 Task: Toggle the ignore rebase warning option in the git.
Action: Mouse moved to (21, 654)
Screenshot: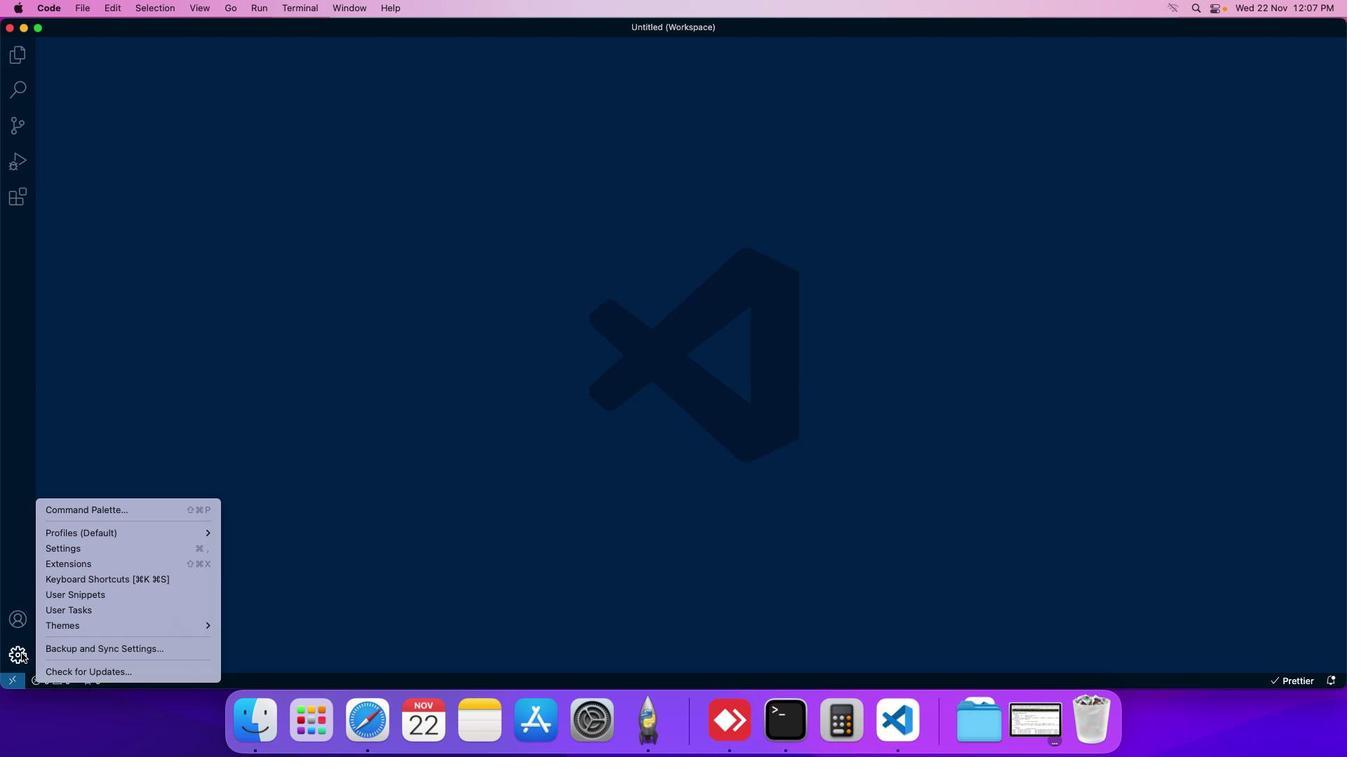 
Action: Mouse pressed left at (21, 654)
Screenshot: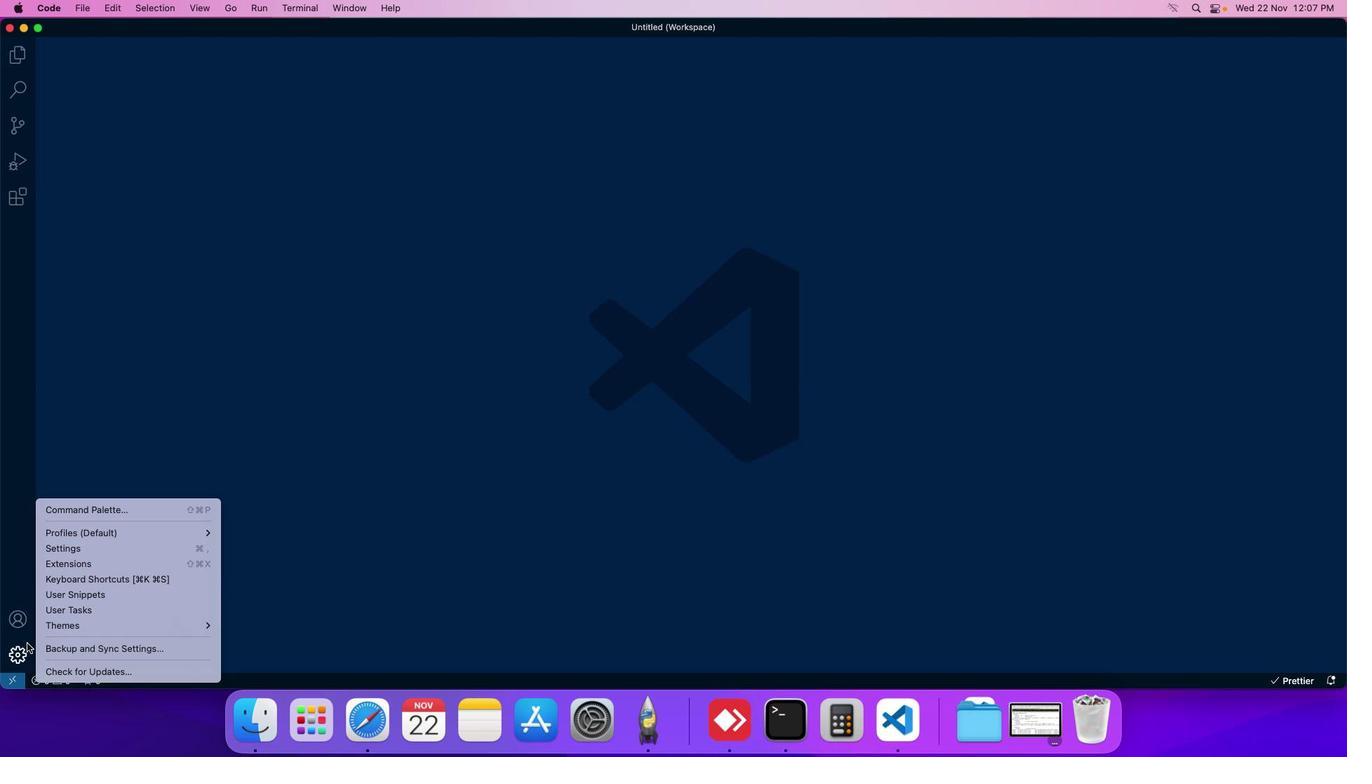 
Action: Mouse moved to (70, 550)
Screenshot: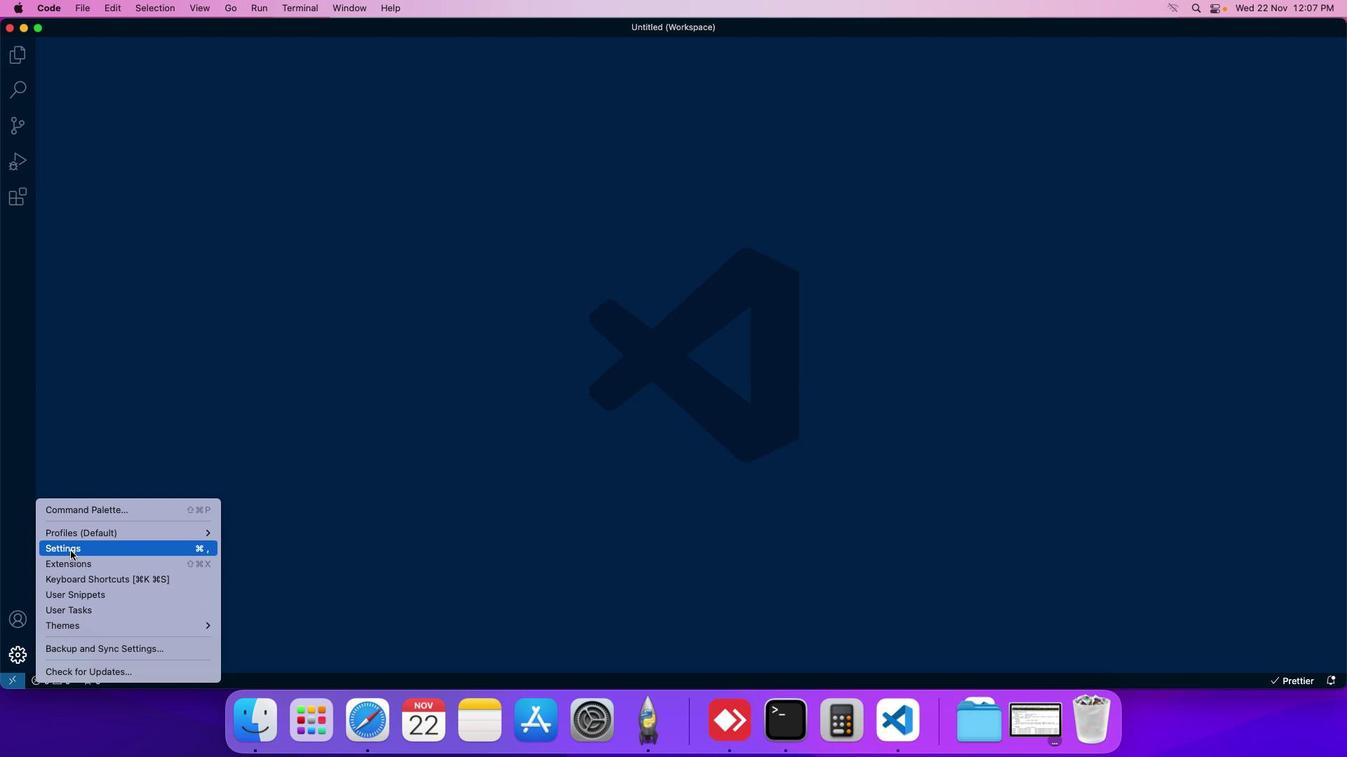 
Action: Mouse pressed left at (70, 550)
Screenshot: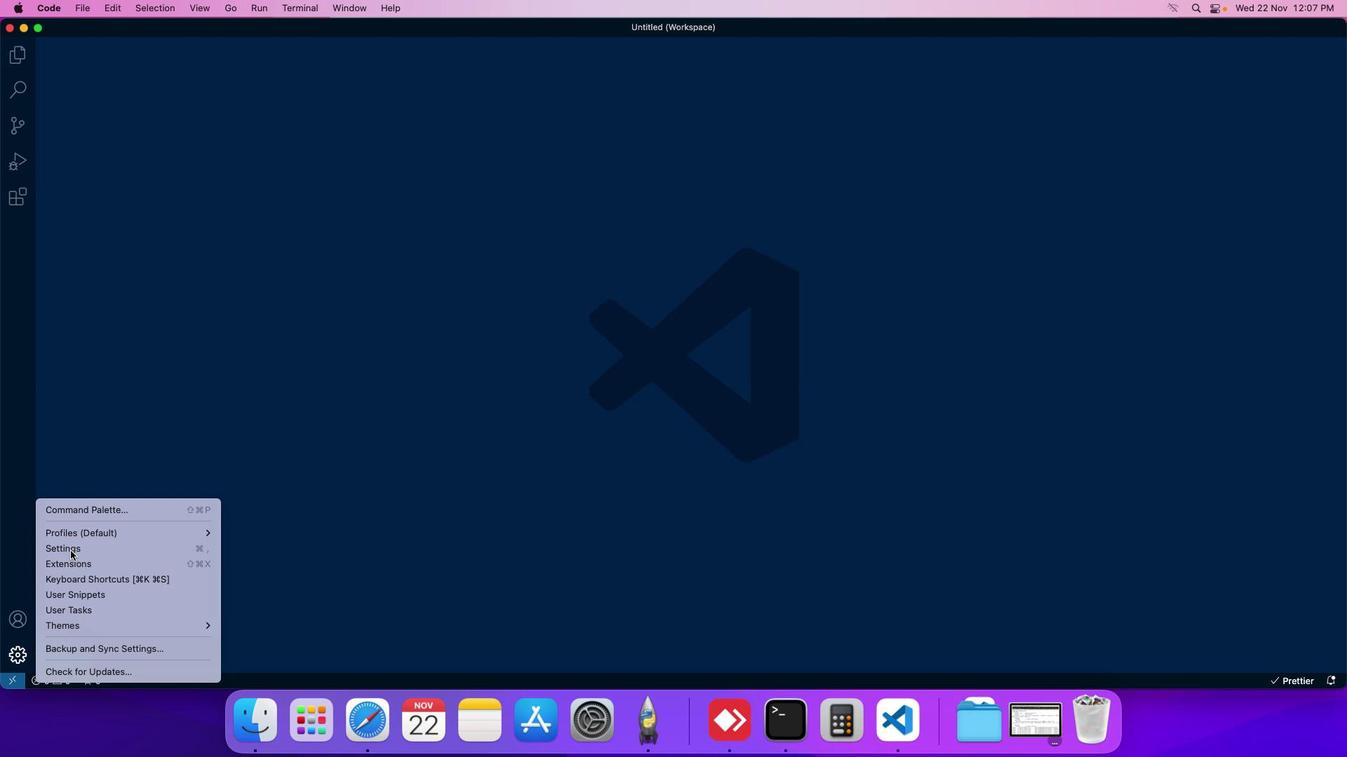 
Action: Mouse moved to (329, 117)
Screenshot: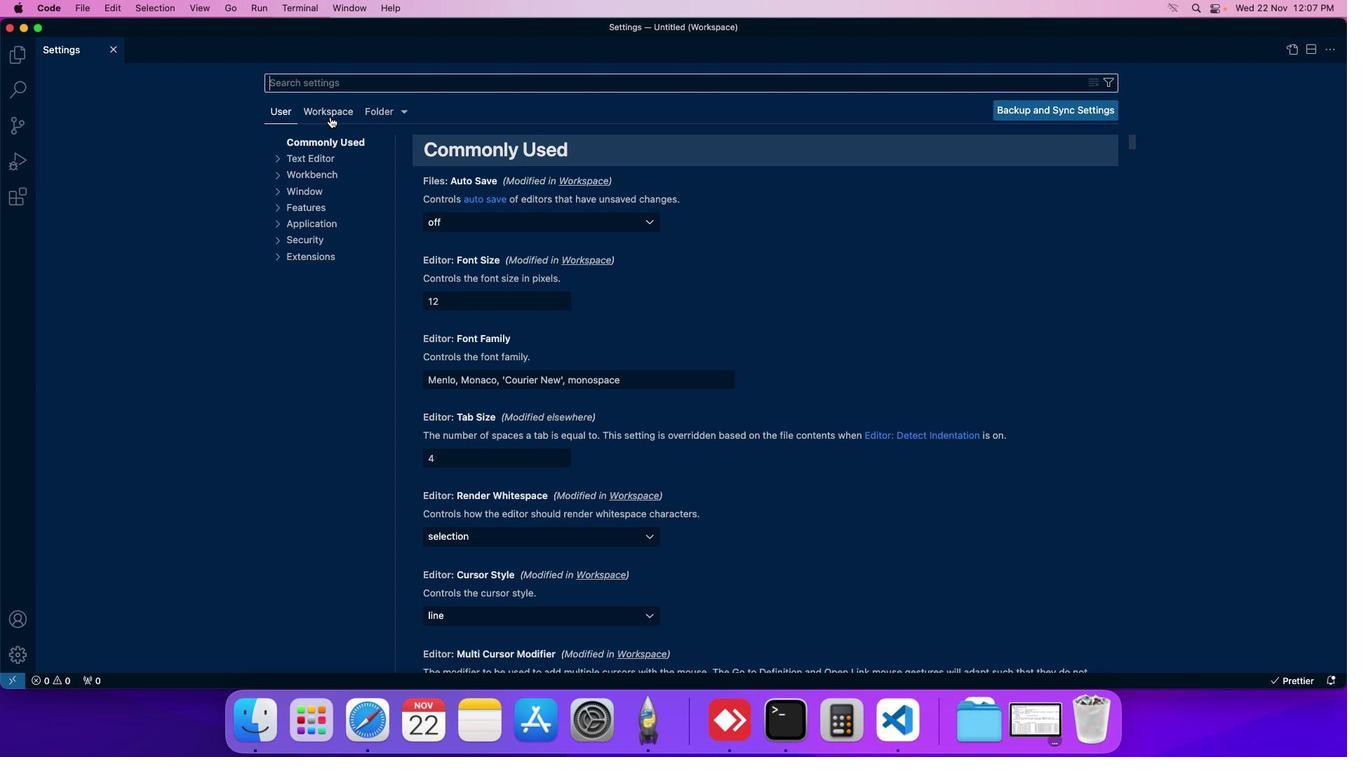 
Action: Mouse pressed left at (329, 117)
Screenshot: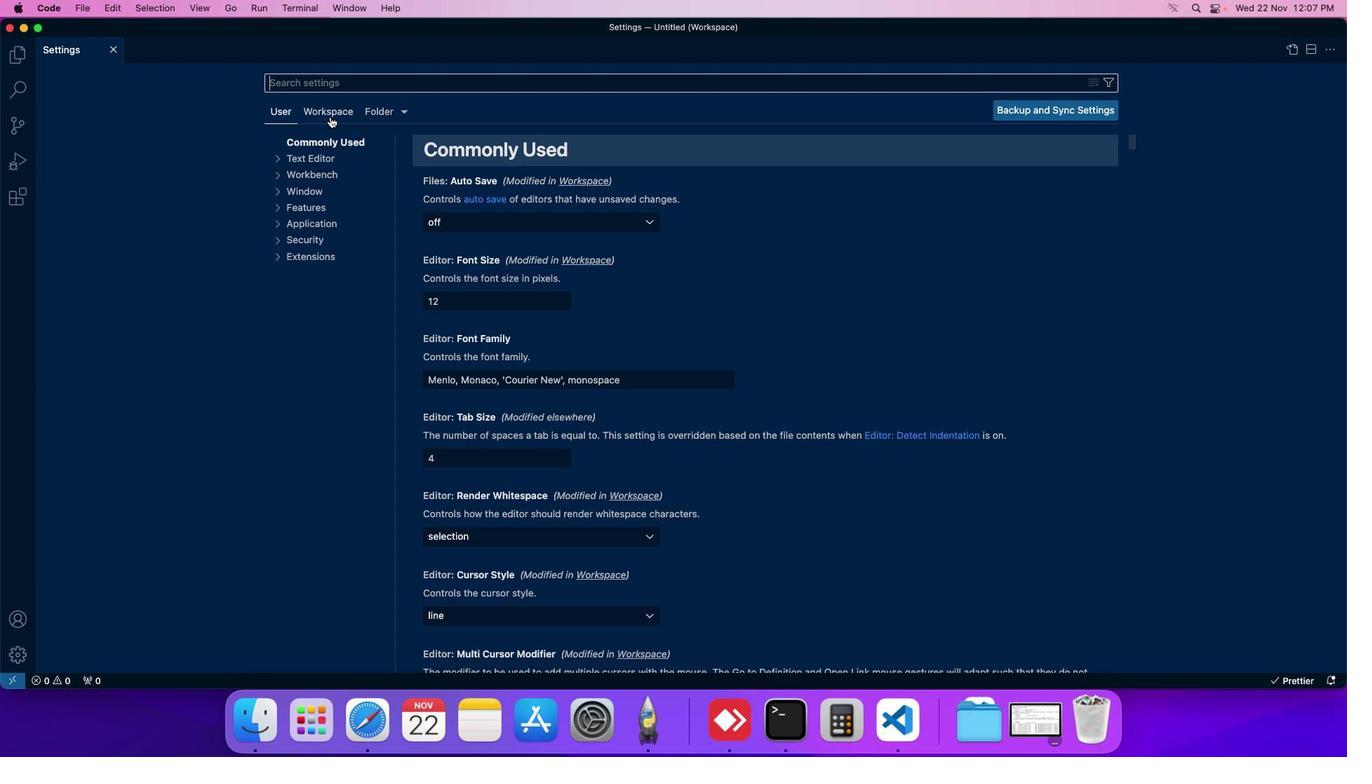 
Action: Mouse moved to (322, 238)
Screenshot: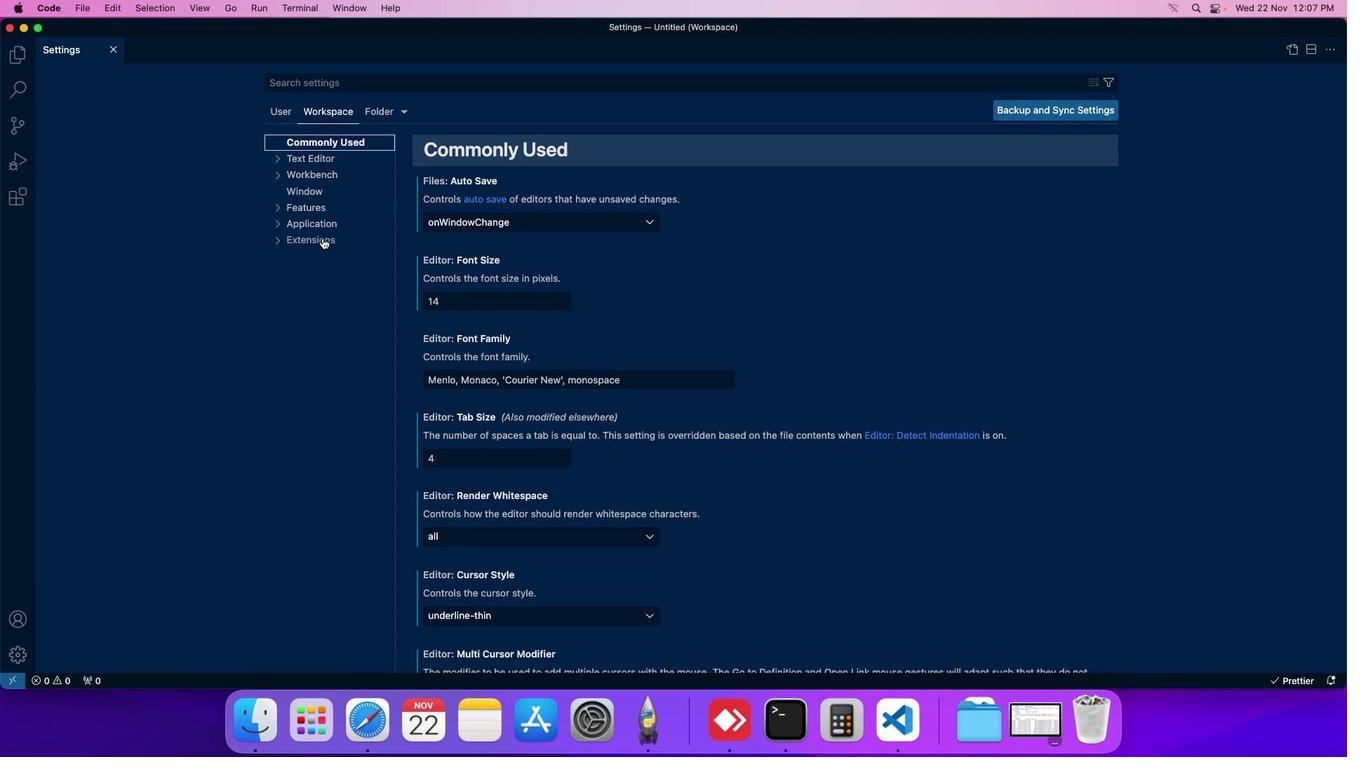 
Action: Mouse pressed left at (322, 238)
Screenshot: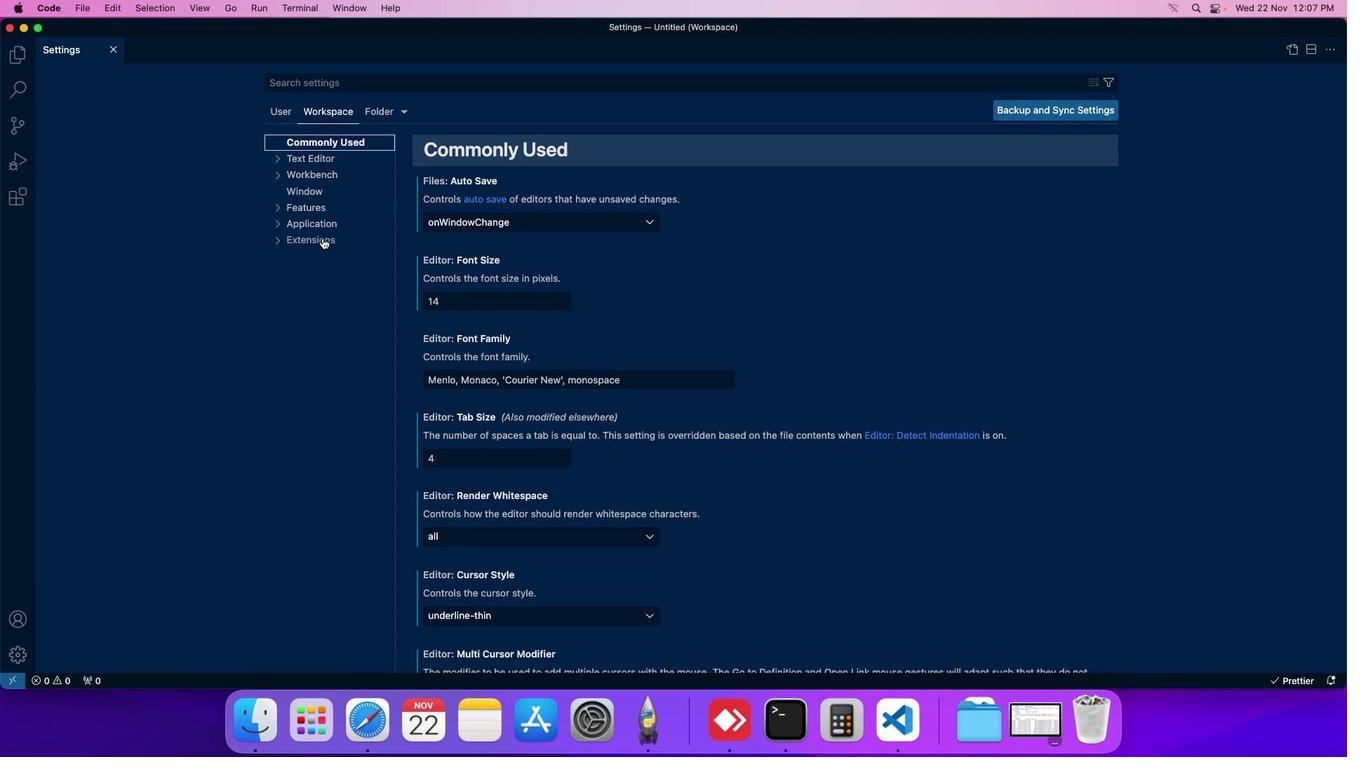 
Action: Mouse moved to (328, 300)
Screenshot: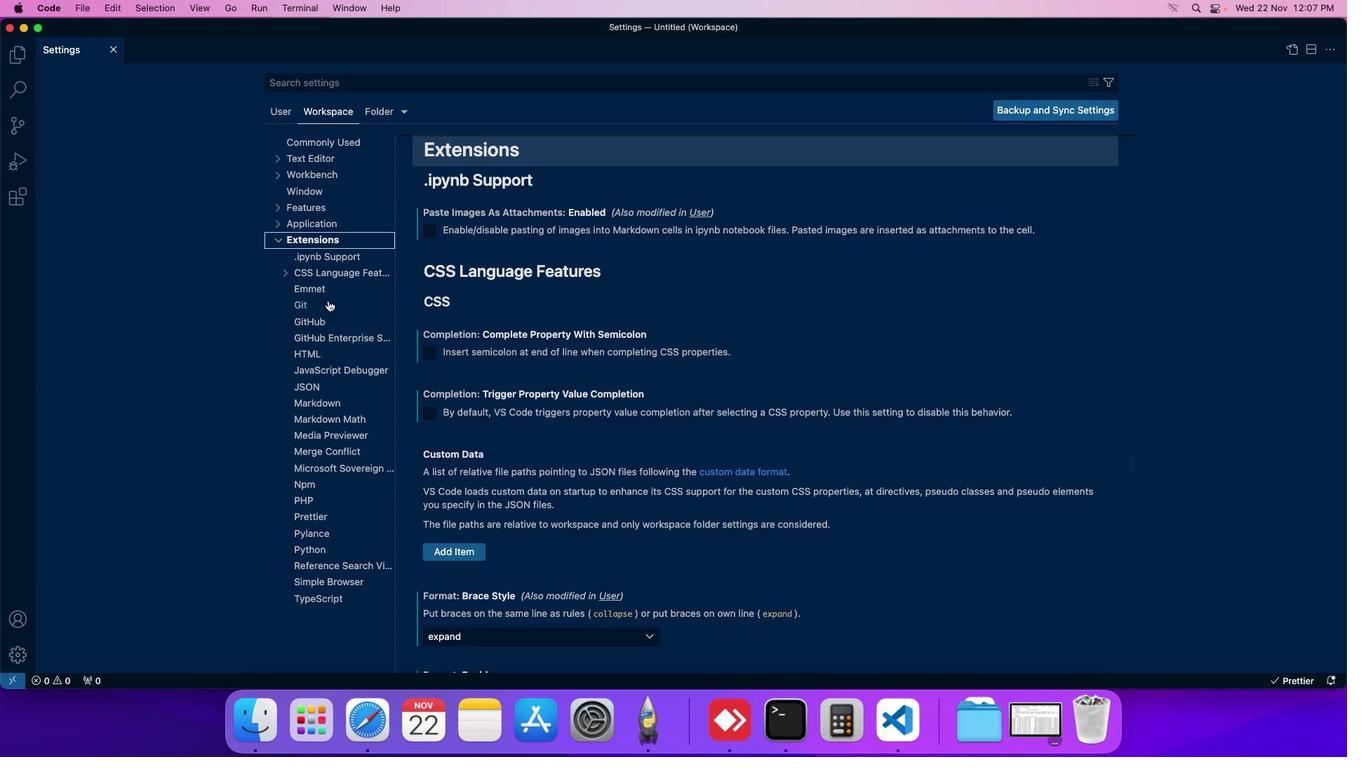 
Action: Mouse pressed left at (328, 300)
Screenshot: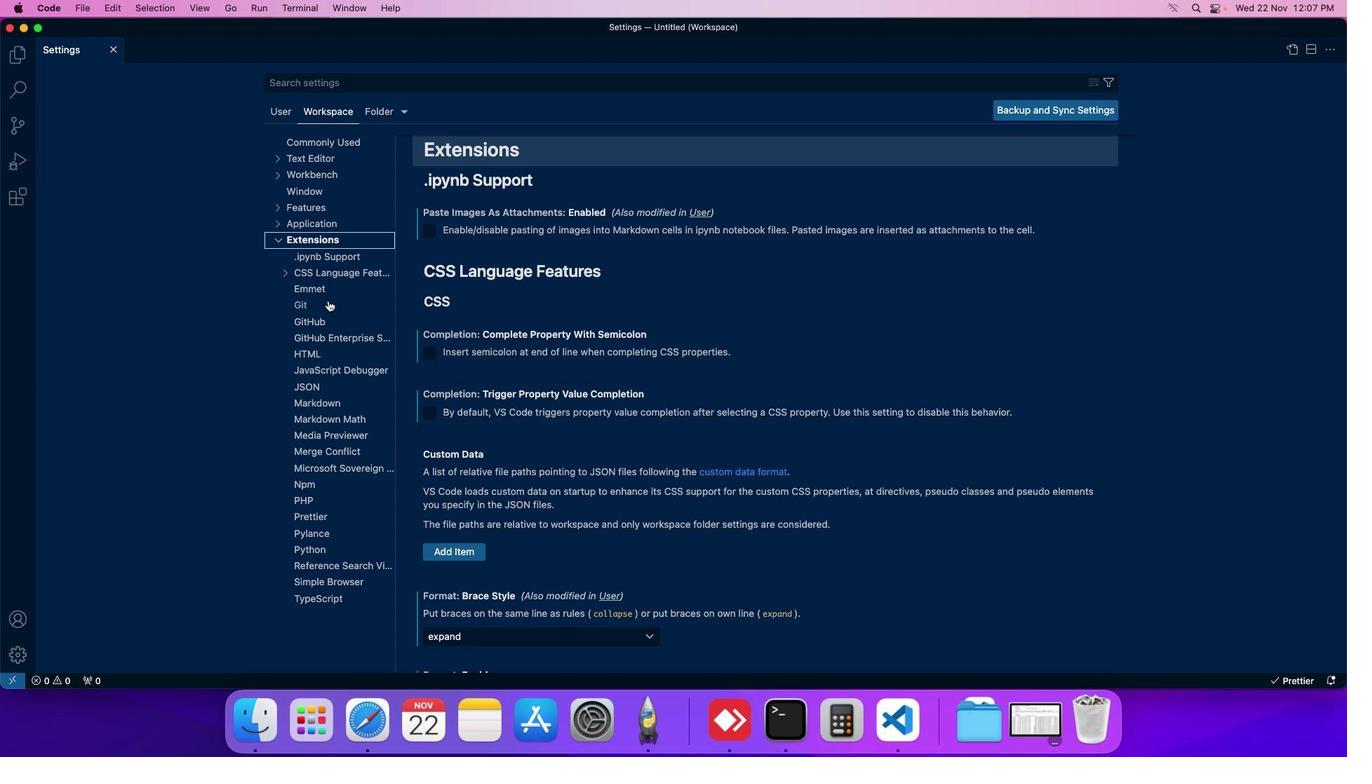 
Action: Mouse moved to (451, 336)
Screenshot: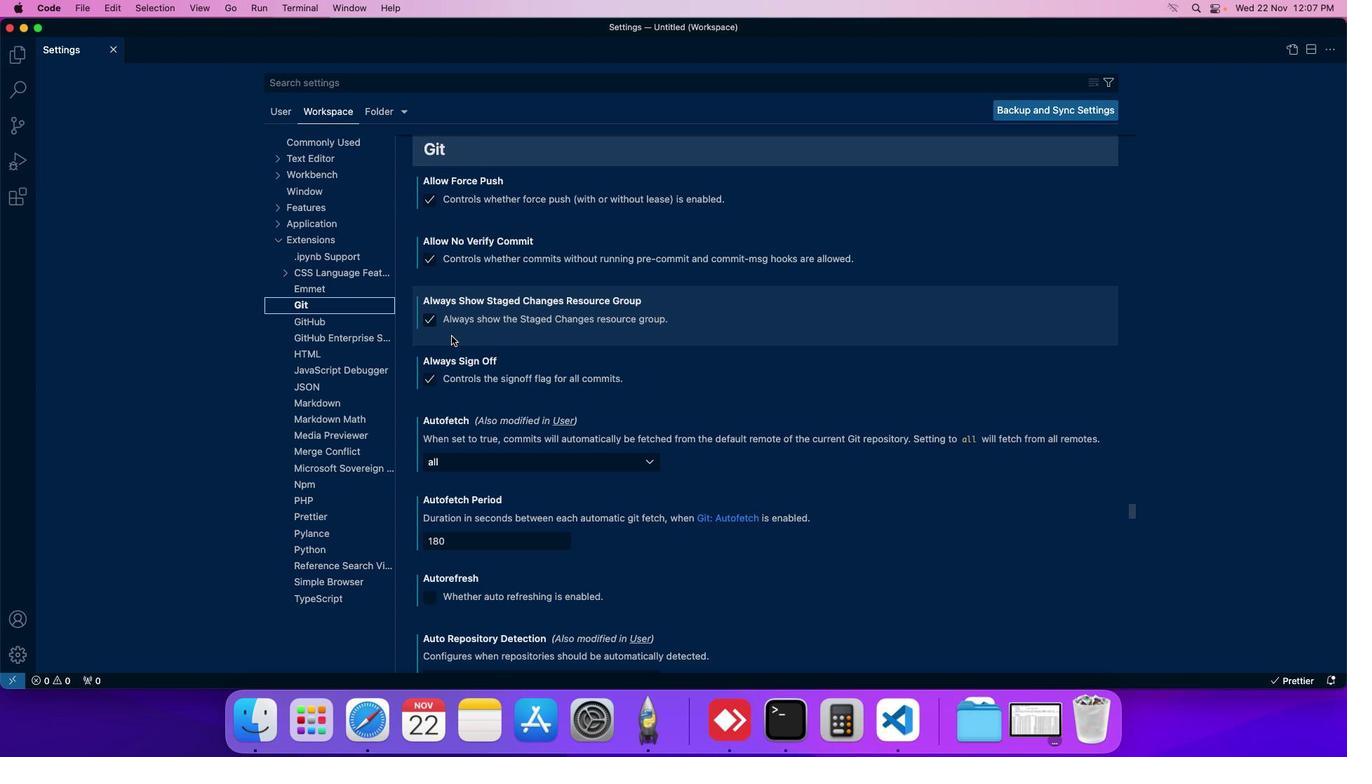 
Action: Mouse scrolled (451, 336) with delta (0, 0)
Screenshot: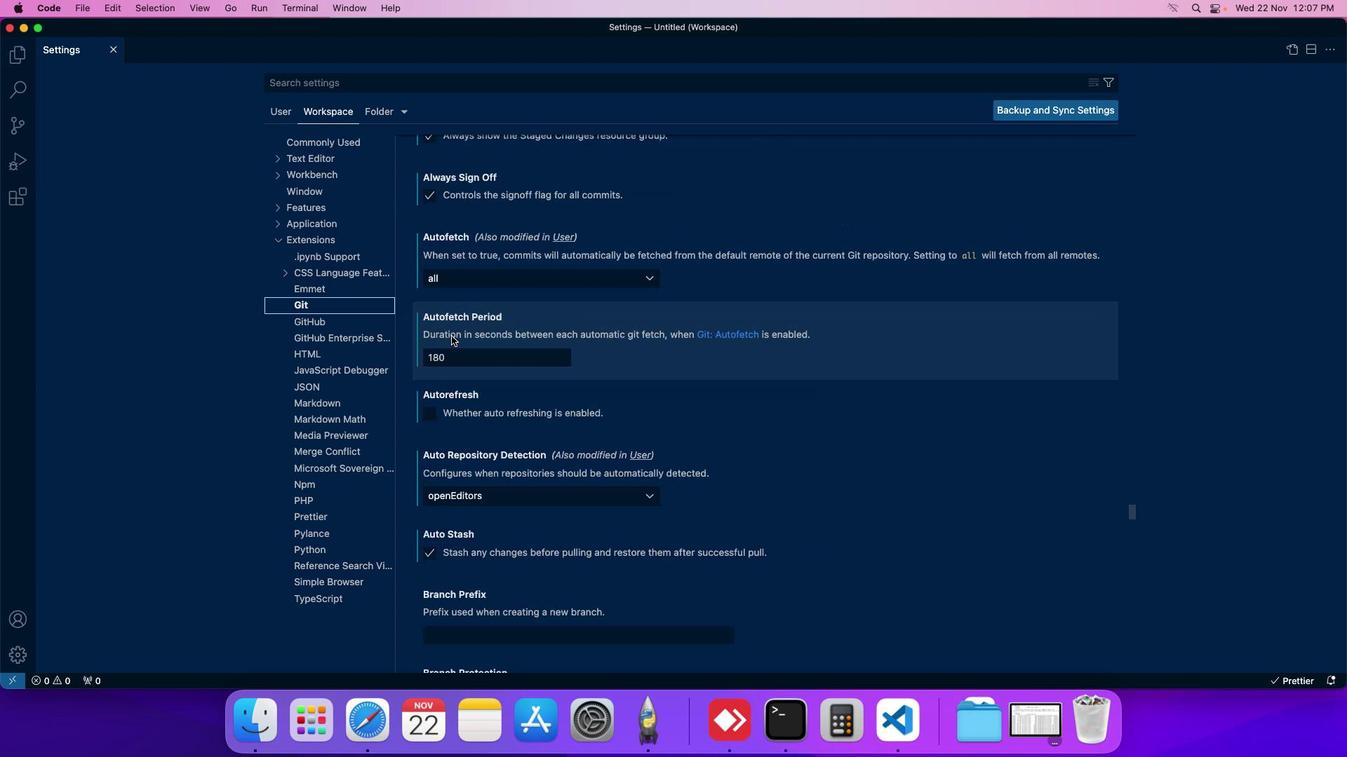 
Action: Mouse scrolled (451, 336) with delta (0, 0)
Screenshot: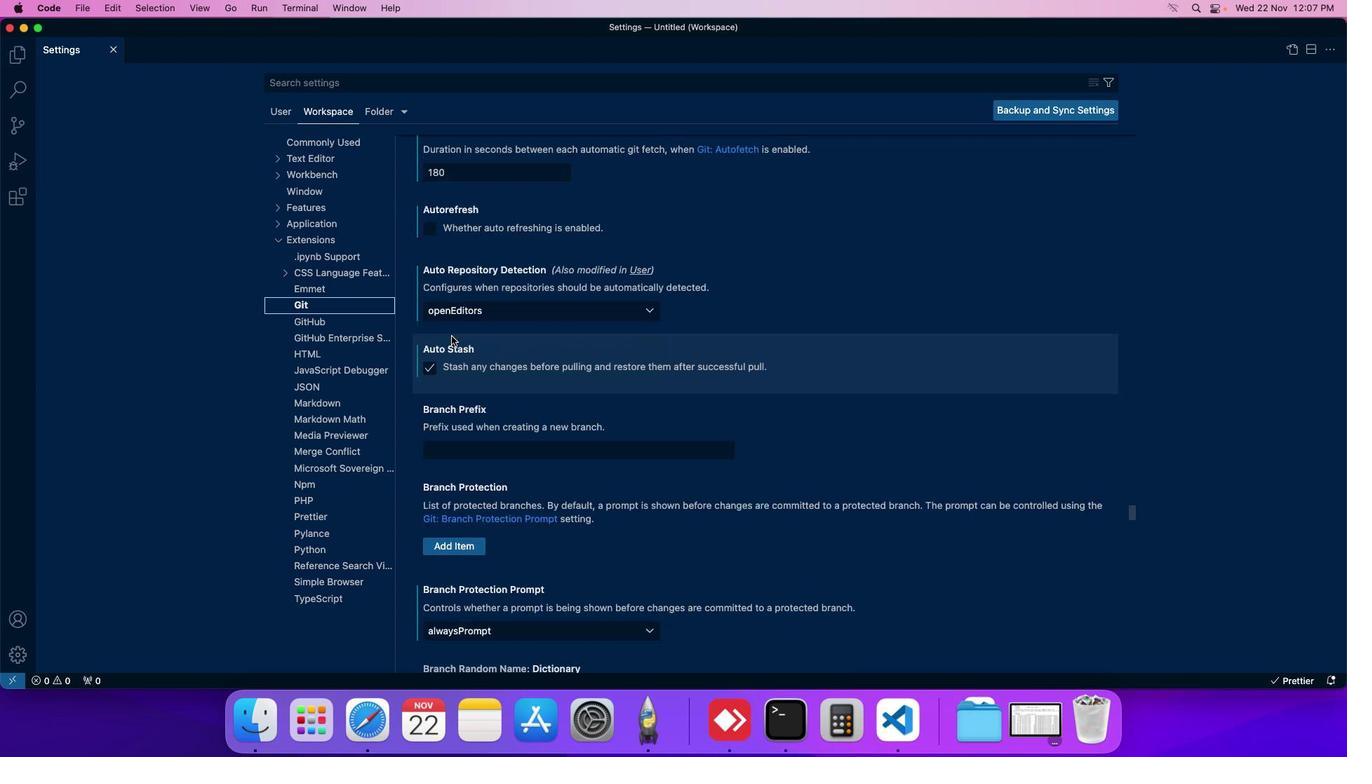 
Action: Mouse scrolled (451, 336) with delta (0, 0)
Screenshot: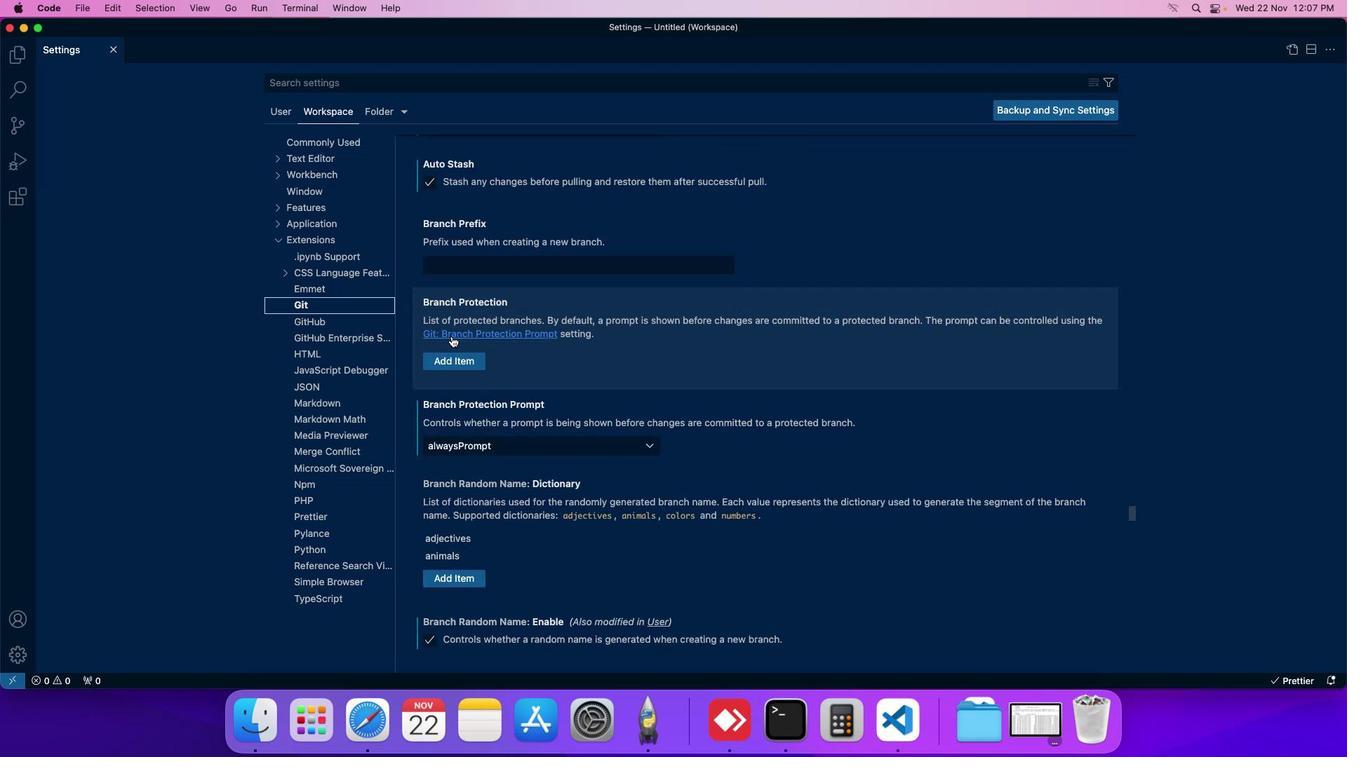 
Action: Mouse scrolled (451, 336) with delta (0, 0)
Screenshot: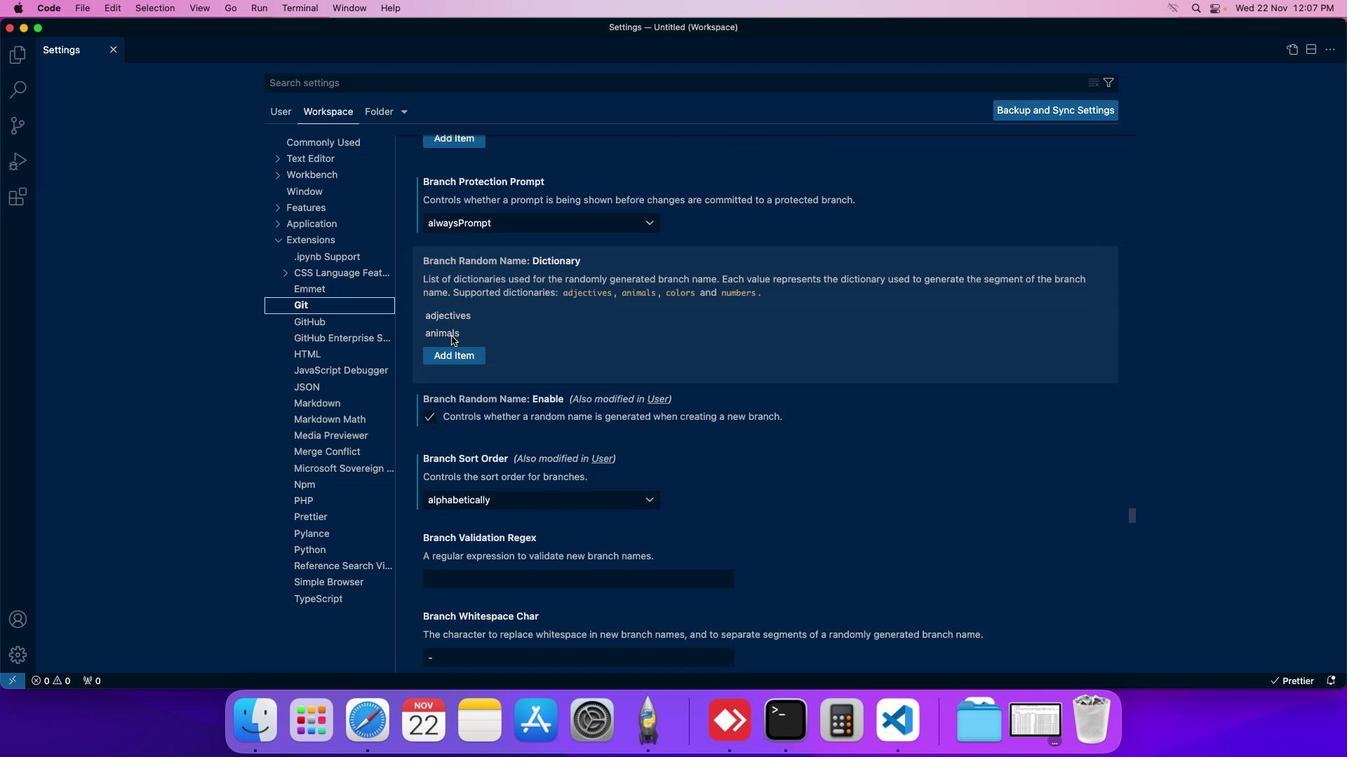 
Action: Mouse scrolled (451, 336) with delta (0, 0)
Screenshot: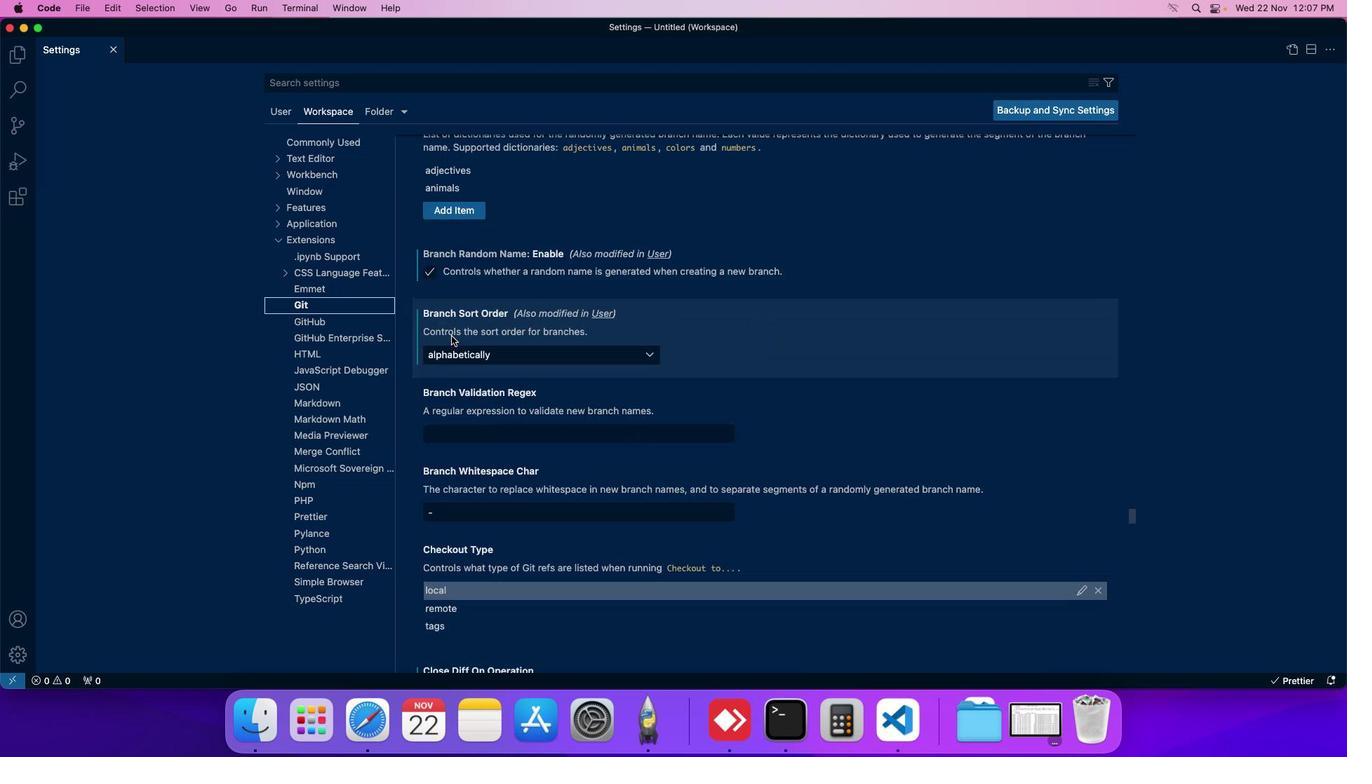 
Action: Mouse moved to (451, 336)
Screenshot: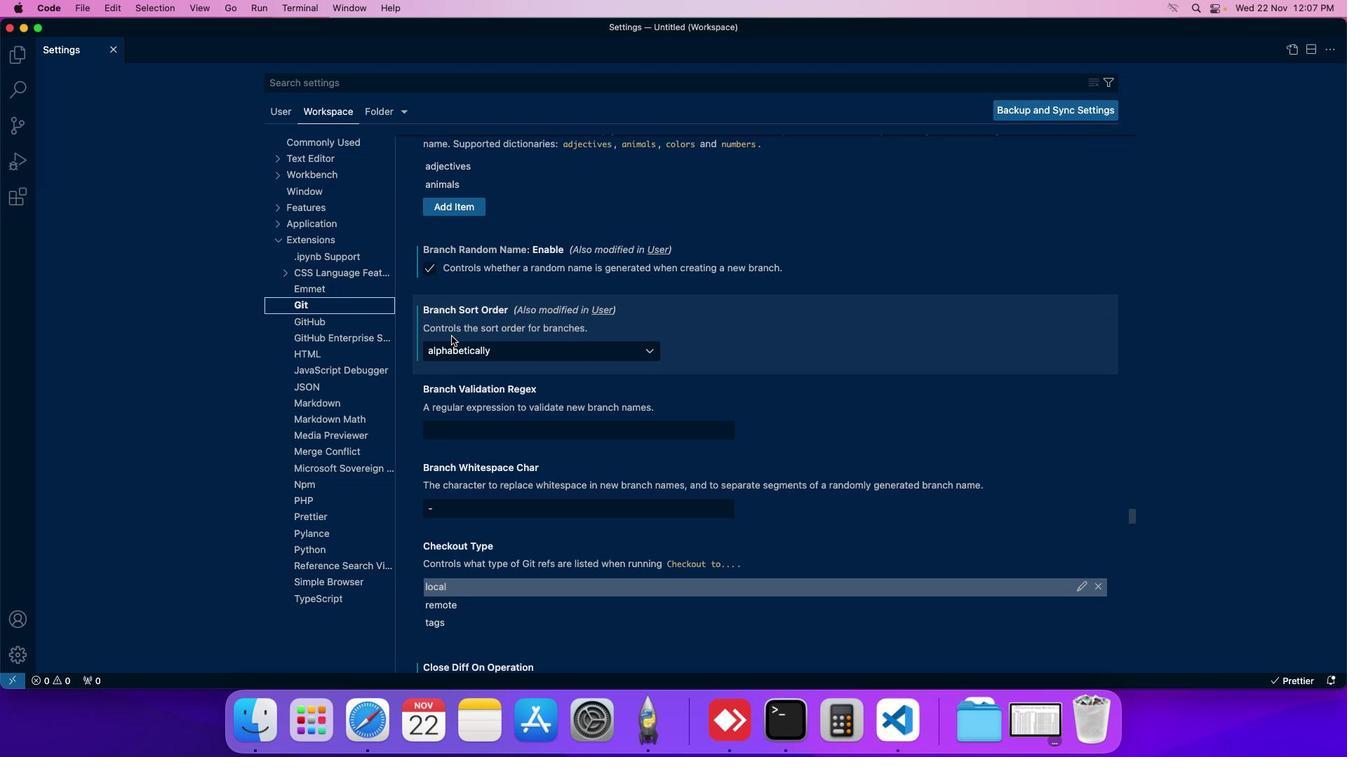 
Action: Mouse scrolled (451, 336) with delta (0, 0)
Screenshot: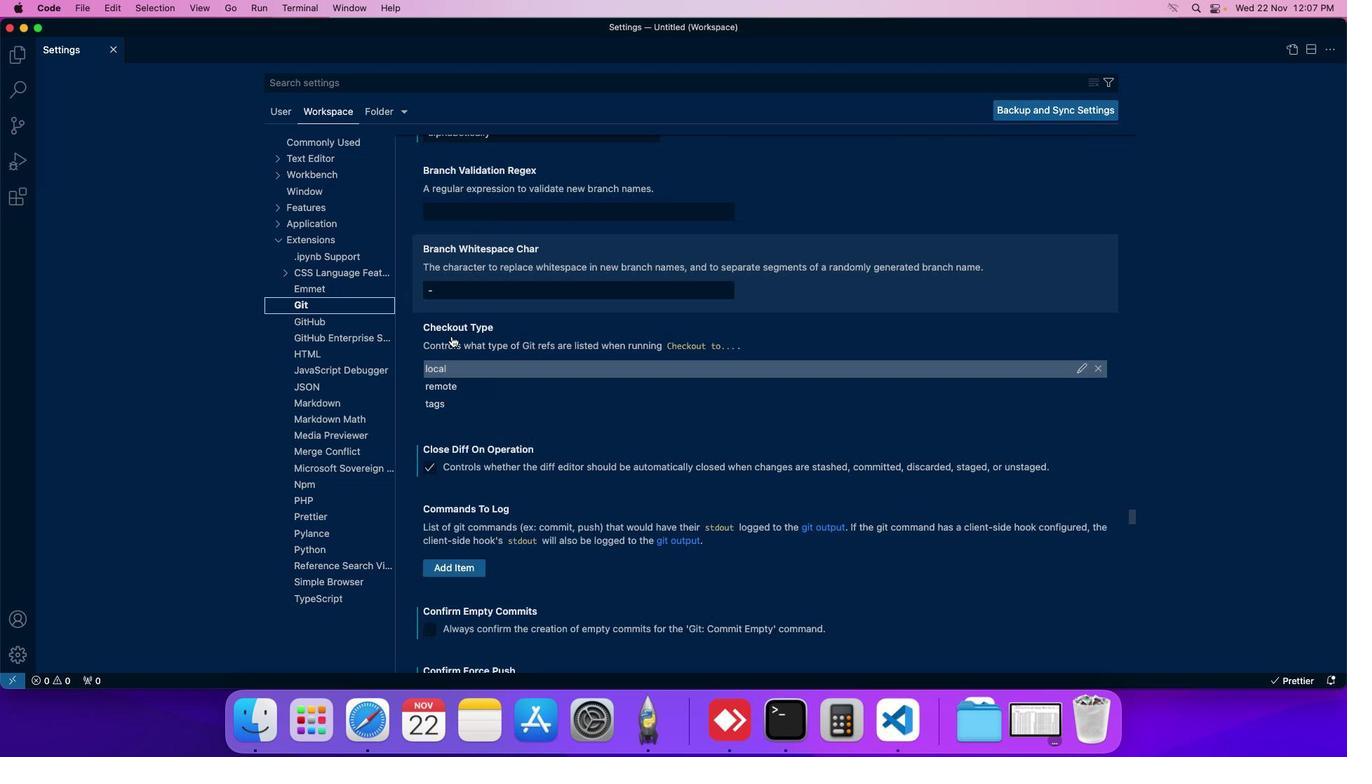 
Action: Mouse scrolled (451, 336) with delta (0, 0)
Screenshot: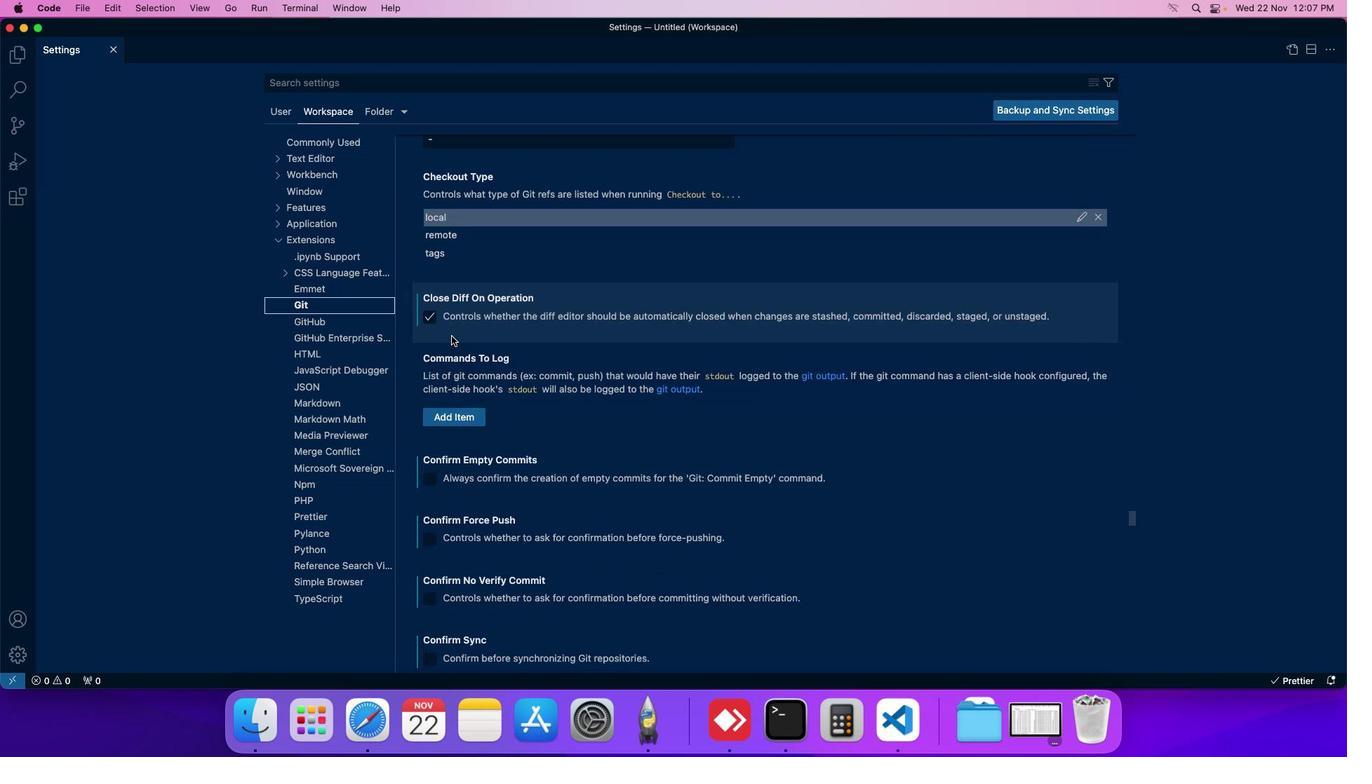 
Action: Mouse scrolled (451, 336) with delta (0, 0)
Screenshot: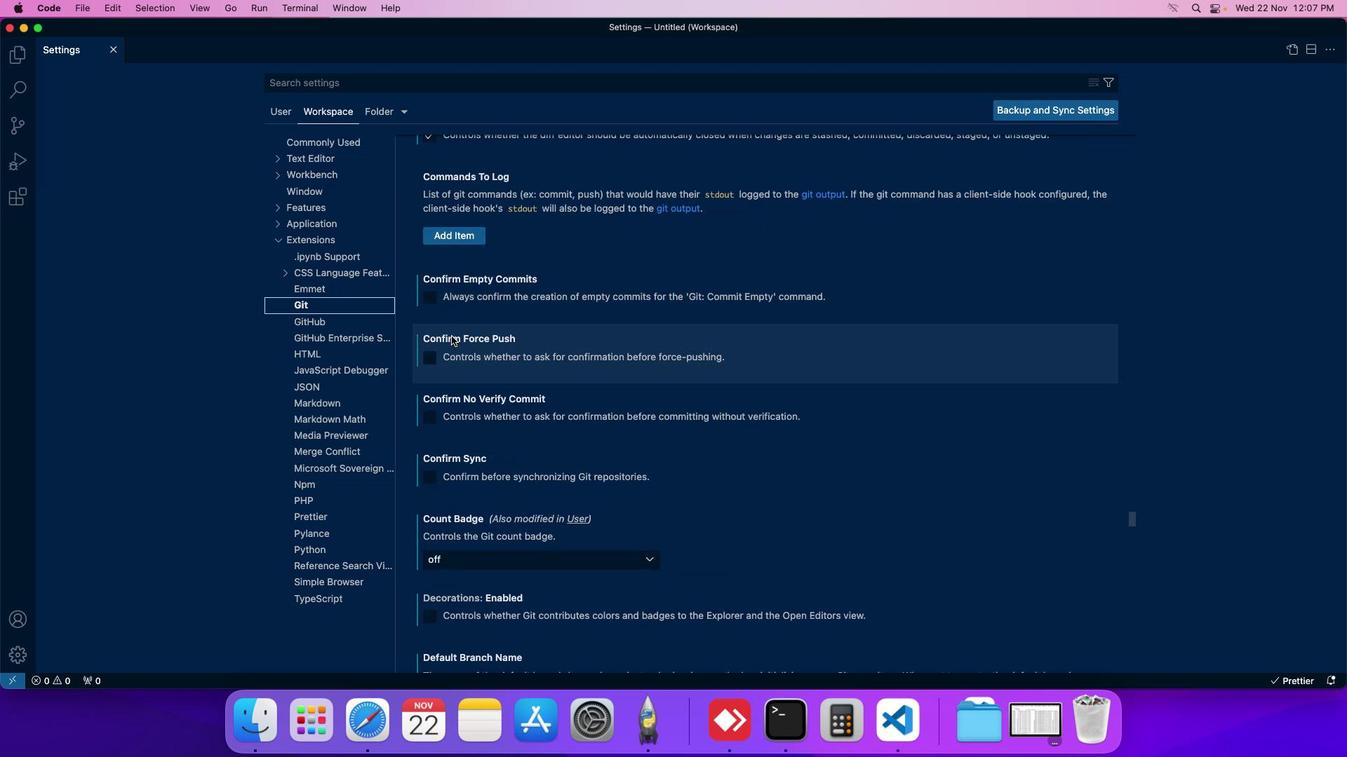
Action: Mouse scrolled (451, 336) with delta (0, 0)
Screenshot: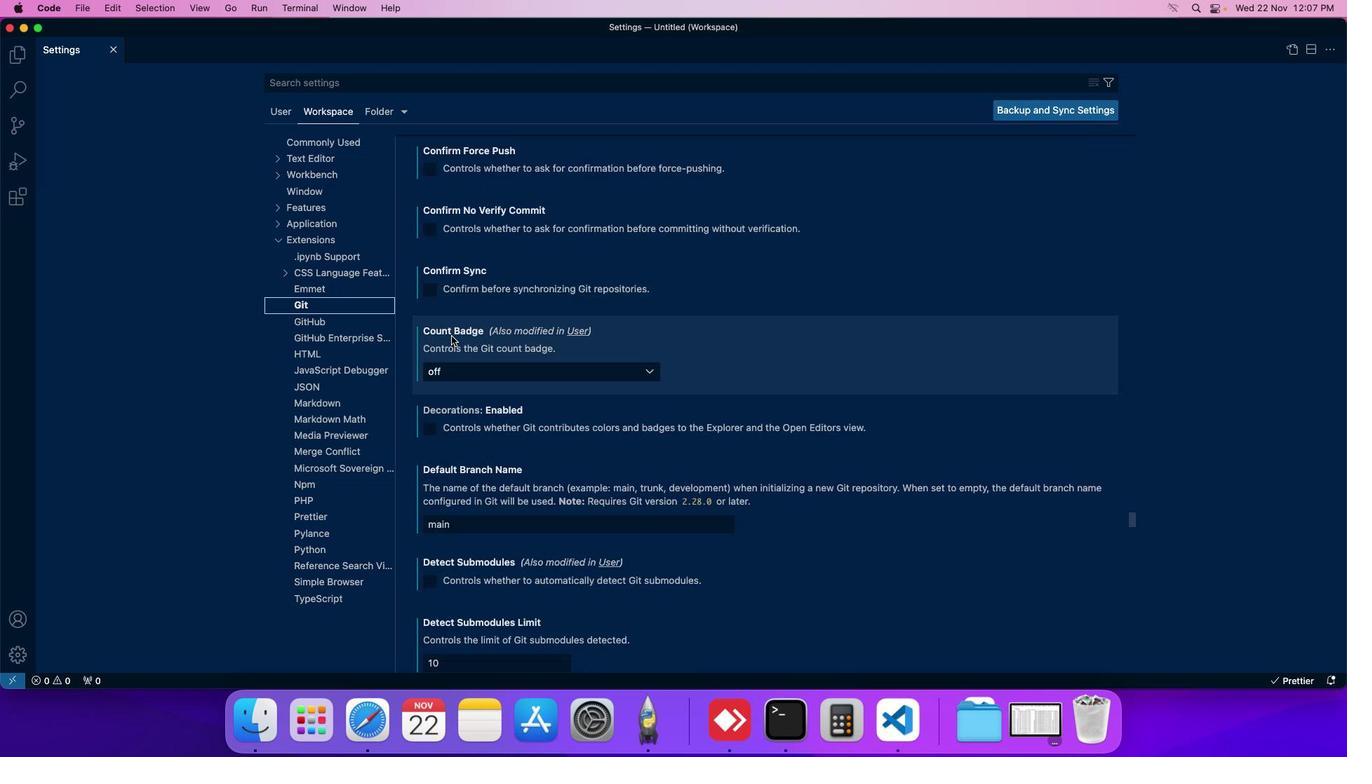 
Action: Mouse scrolled (451, 336) with delta (0, 0)
Screenshot: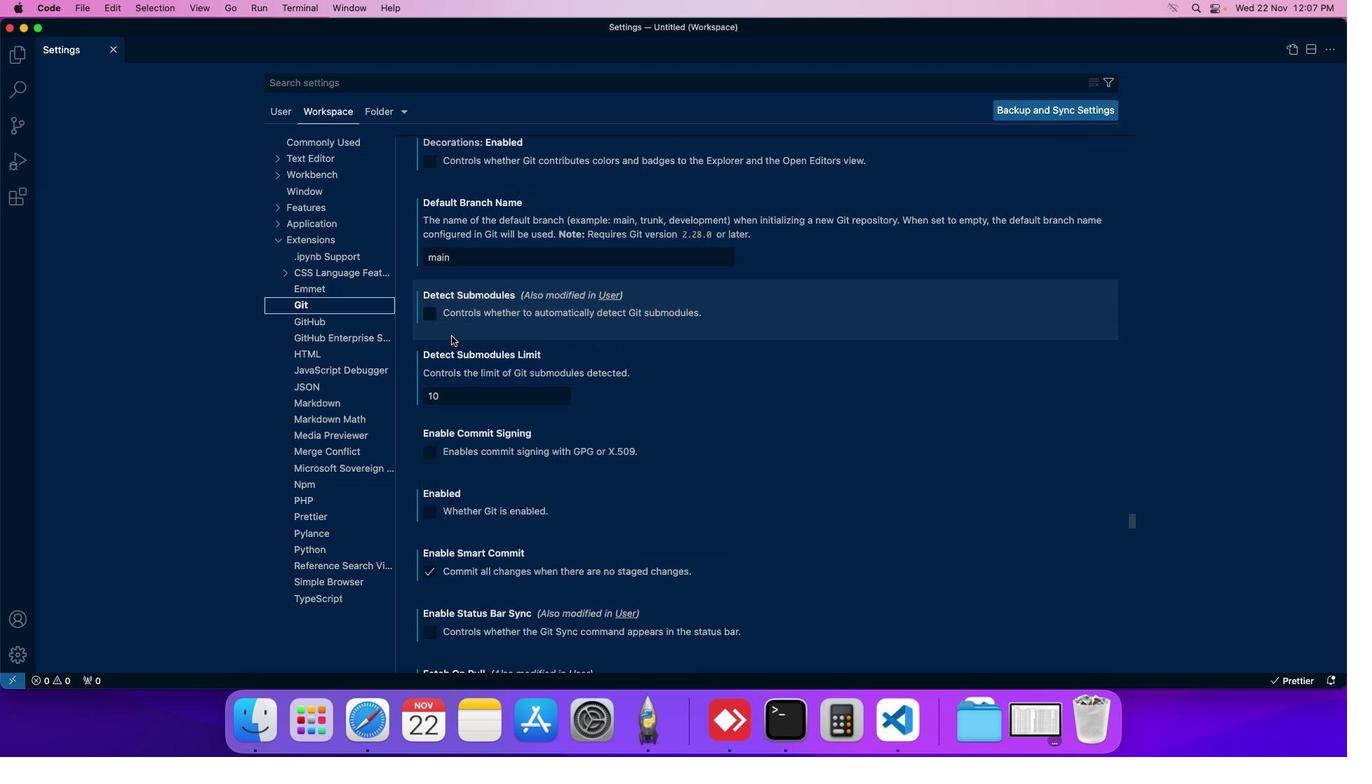 
Action: Mouse scrolled (451, 336) with delta (0, 0)
Screenshot: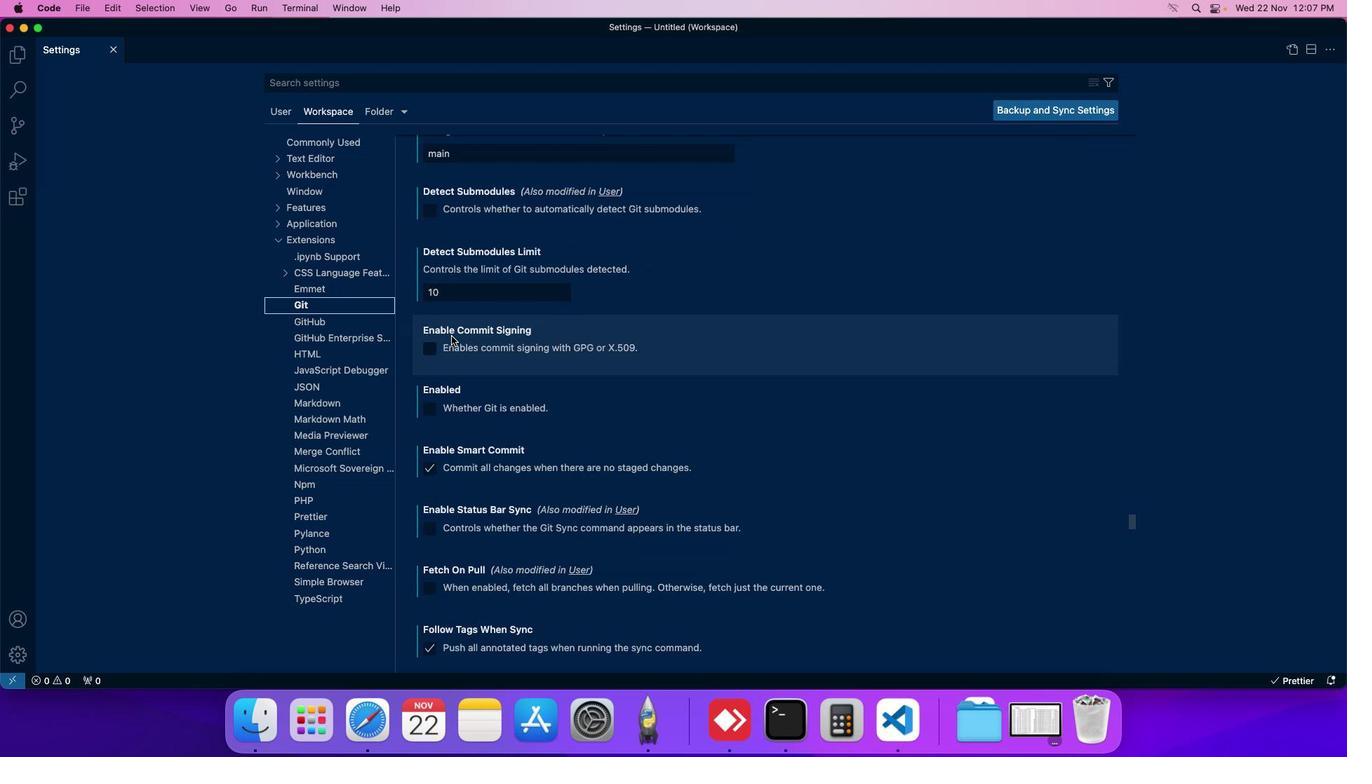 
Action: Mouse scrolled (451, 336) with delta (0, 0)
Screenshot: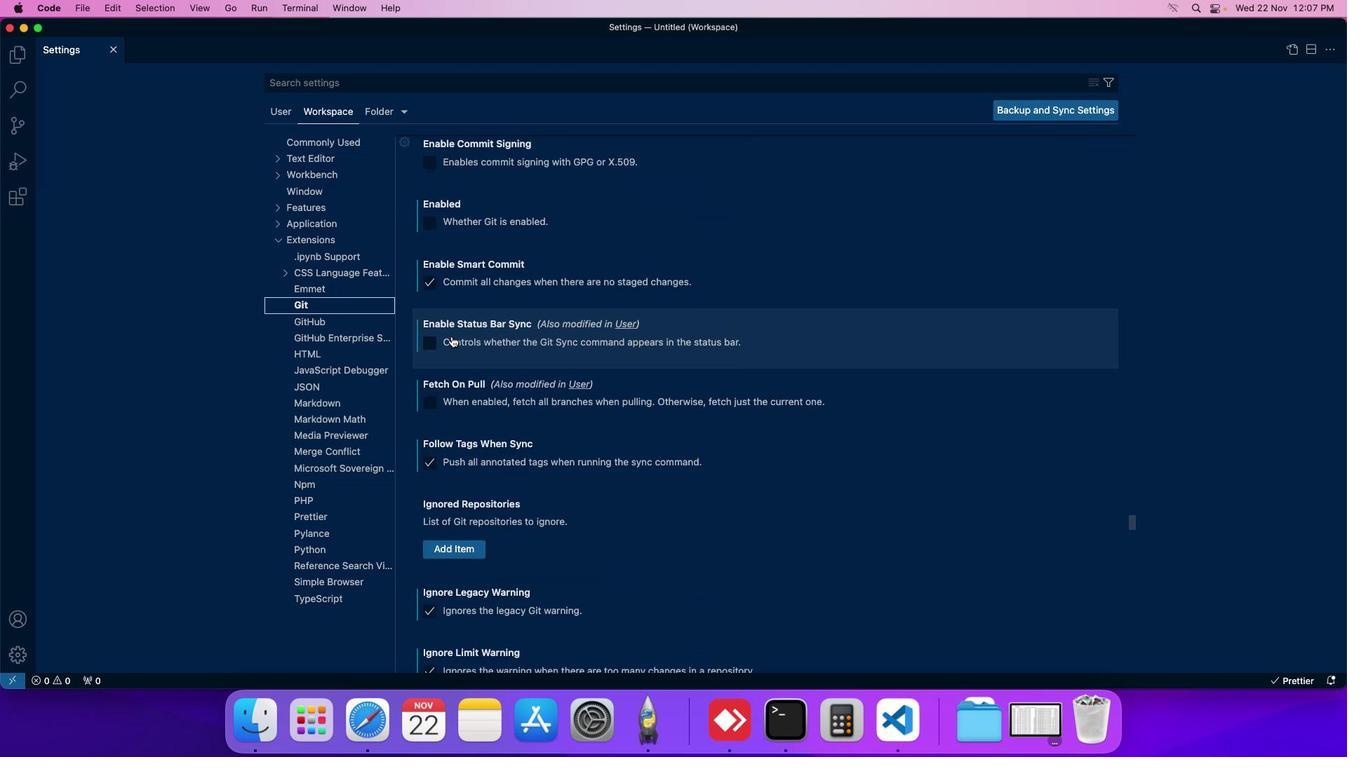 
Action: Mouse scrolled (451, 336) with delta (0, 0)
Screenshot: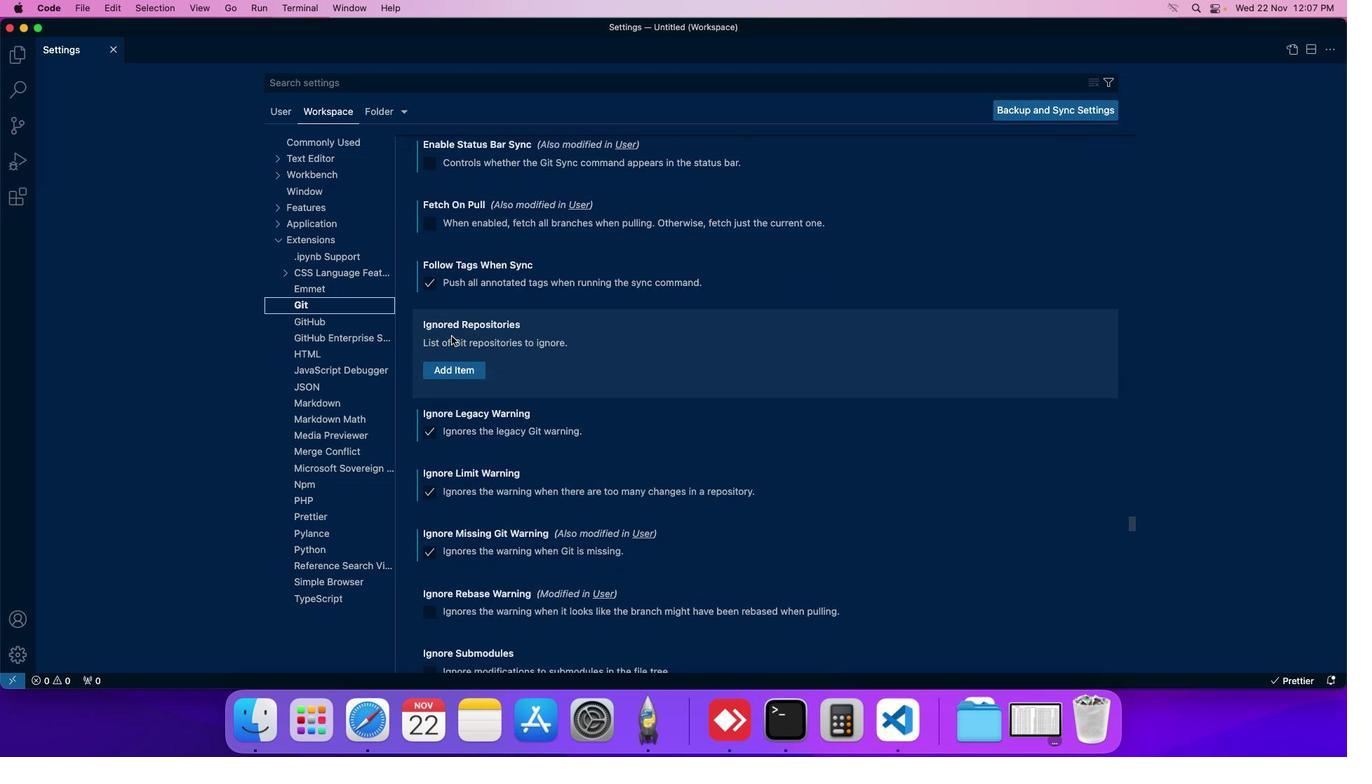 
Action: Mouse scrolled (451, 336) with delta (0, 0)
Screenshot: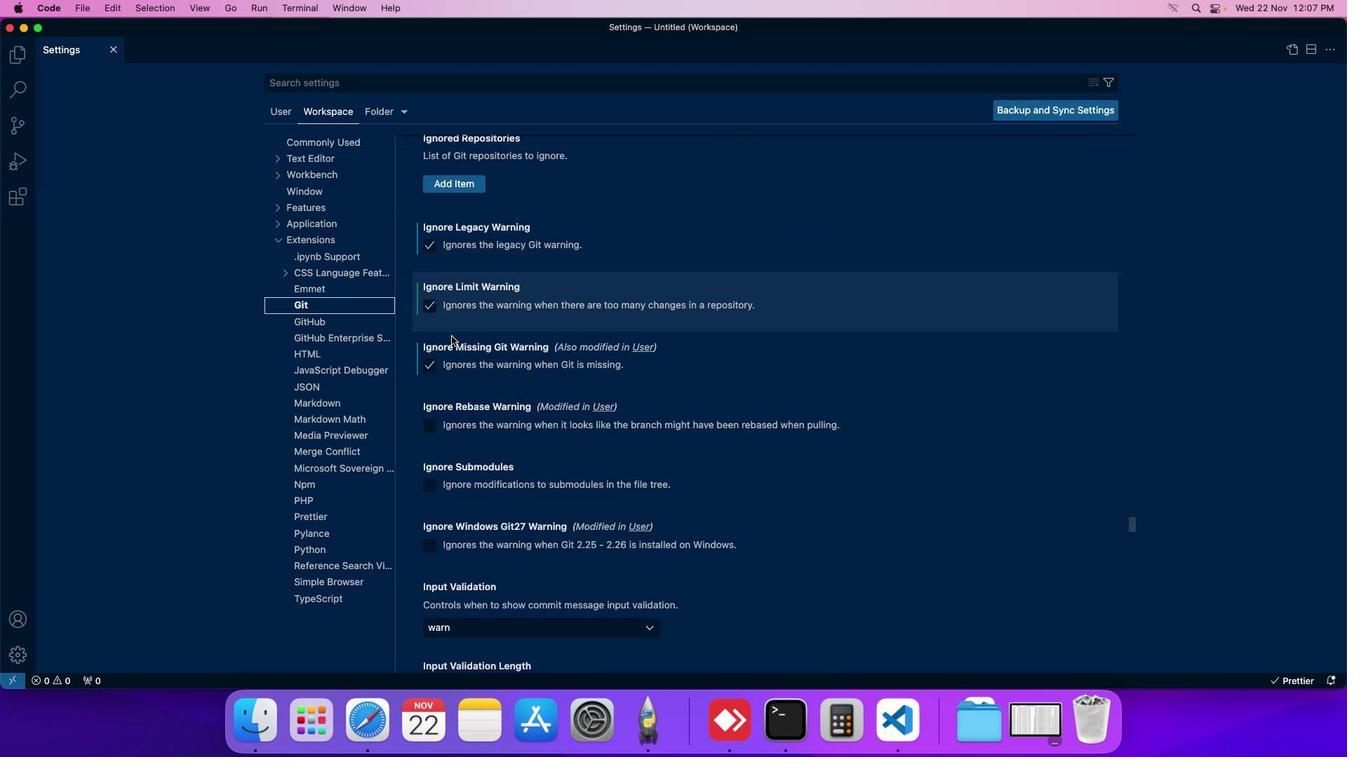
Action: Mouse scrolled (451, 336) with delta (0, 0)
Screenshot: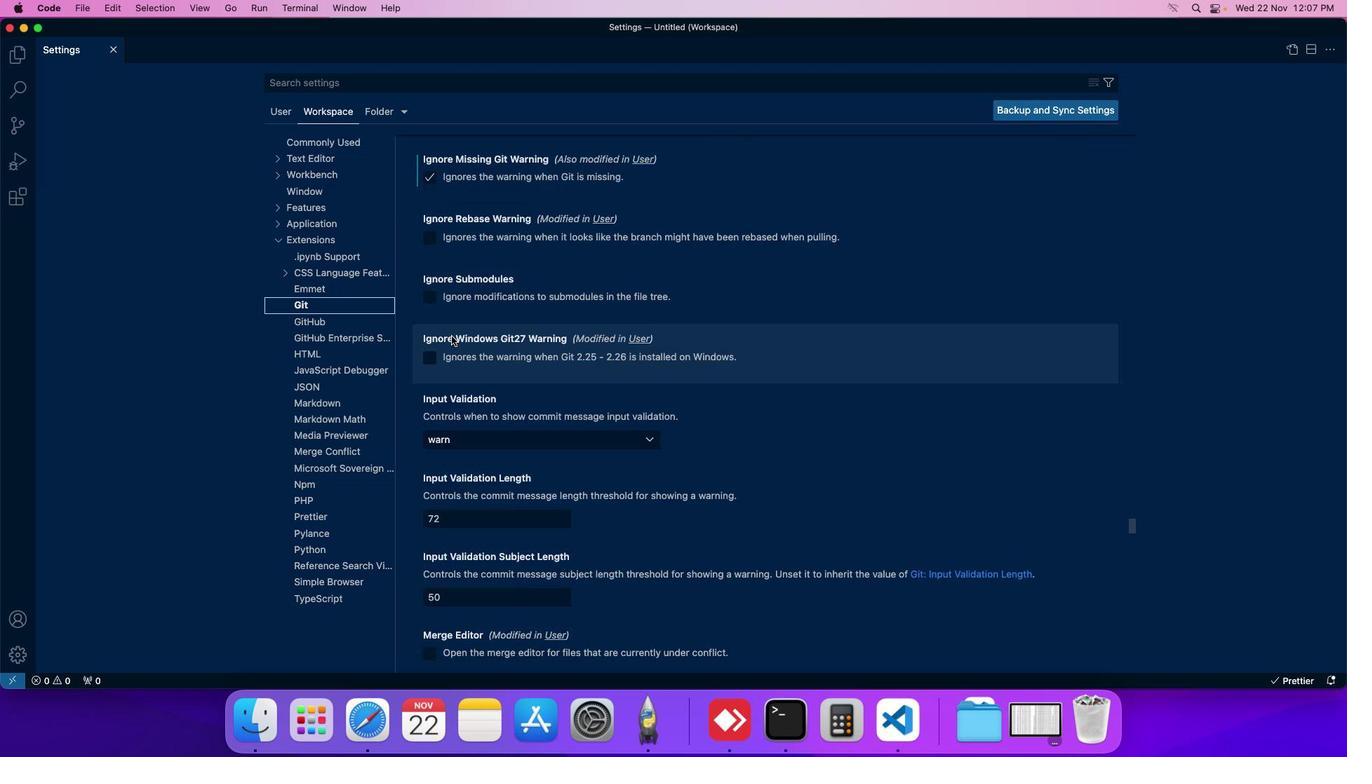
Action: Mouse moved to (430, 240)
Screenshot: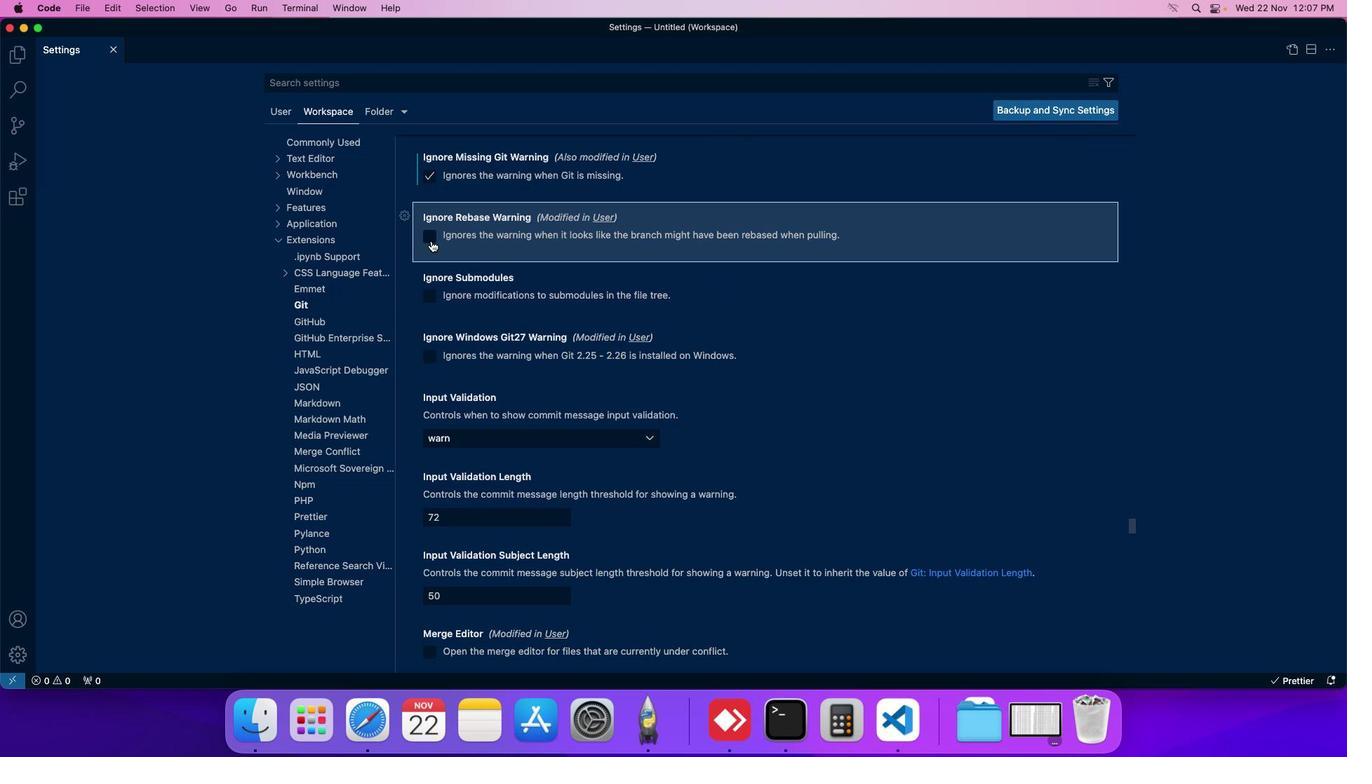 
Action: Mouse pressed left at (430, 240)
Screenshot: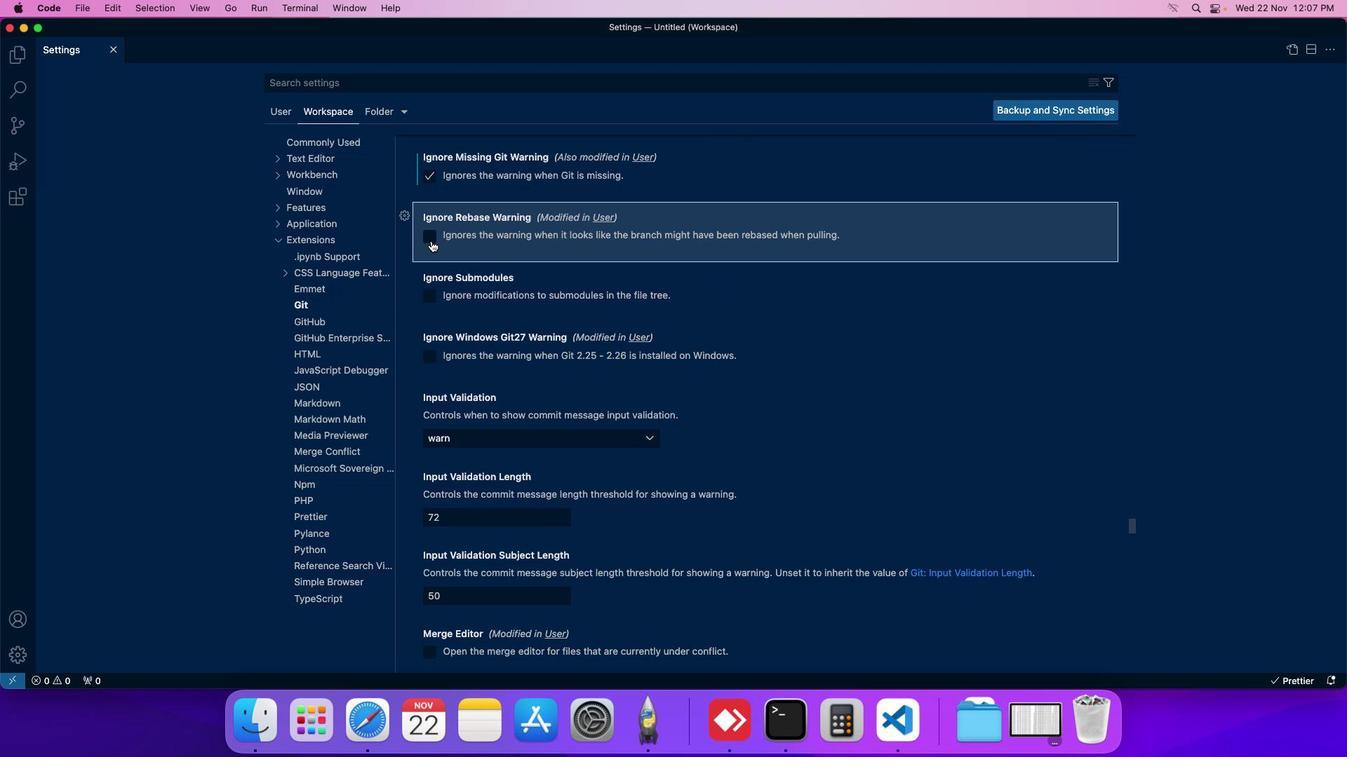 
Action: Mouse moved to (433, 242)
Screenshot: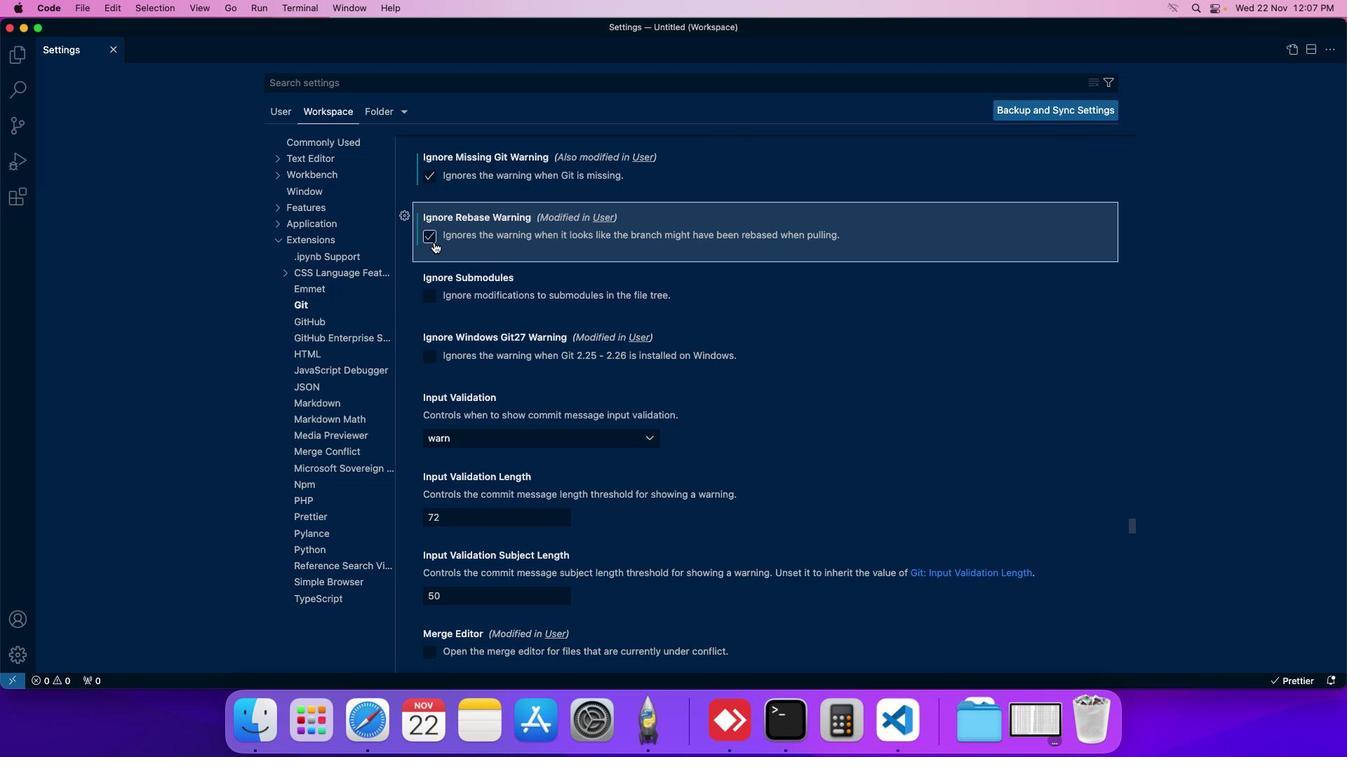 
